 Task: Sort the products in the category "Lager" by best match.
Action: Mouse moved to (753, 245)
Screenshot: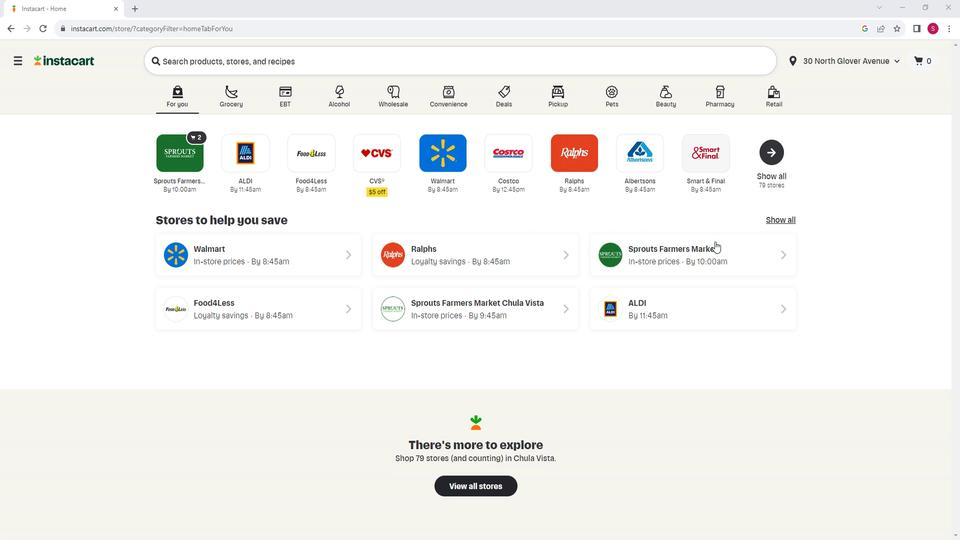 
Action: Mouse pressed left at (753, 245)
Screenshot: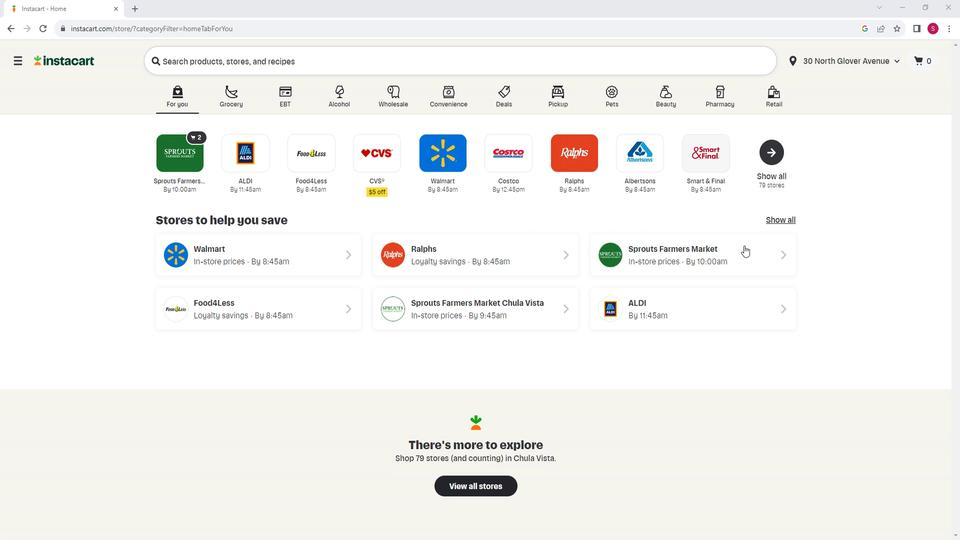 
Action: Mouse moved to (98, 367)
Screenshot: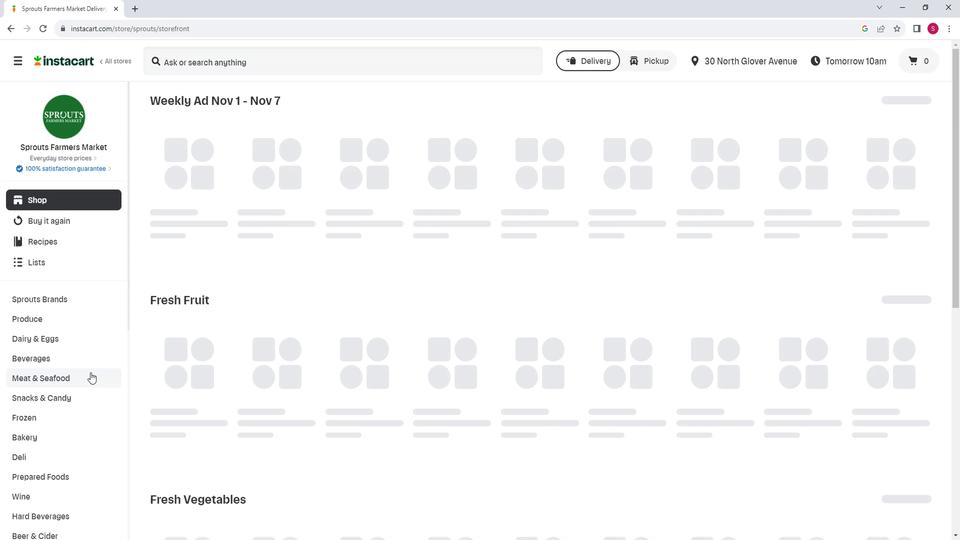 
Action: Mouse scrolled (98, 366) with delta (0, 0)
Screenshot: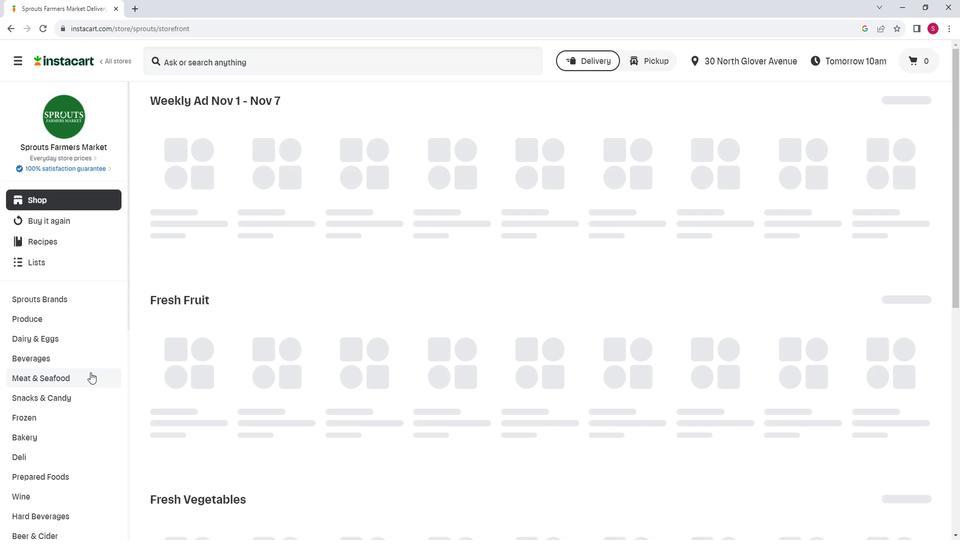 
Action: Mouse scrolled (98, 366) with delta (0, 0)
Screenshot: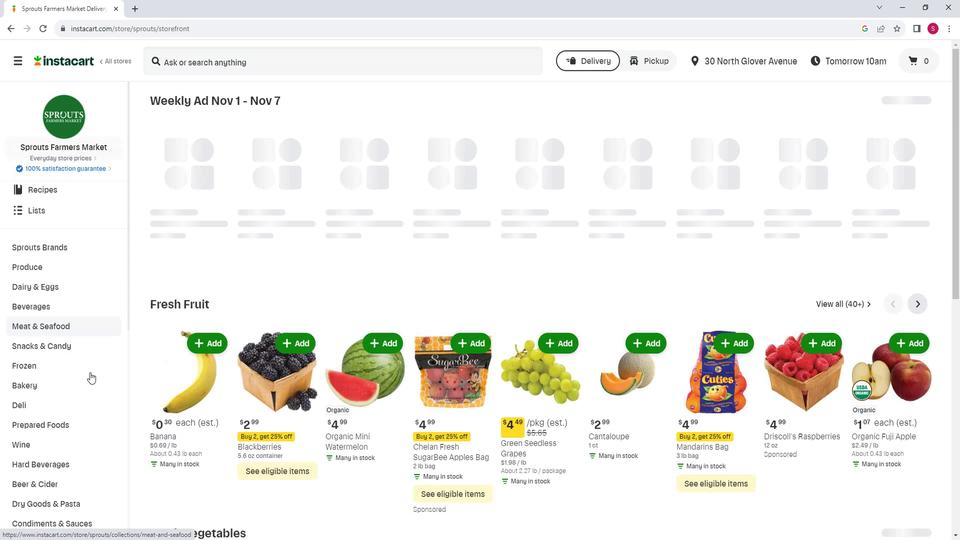 
Action: Mouse moved to (75, 420)
Screenshot: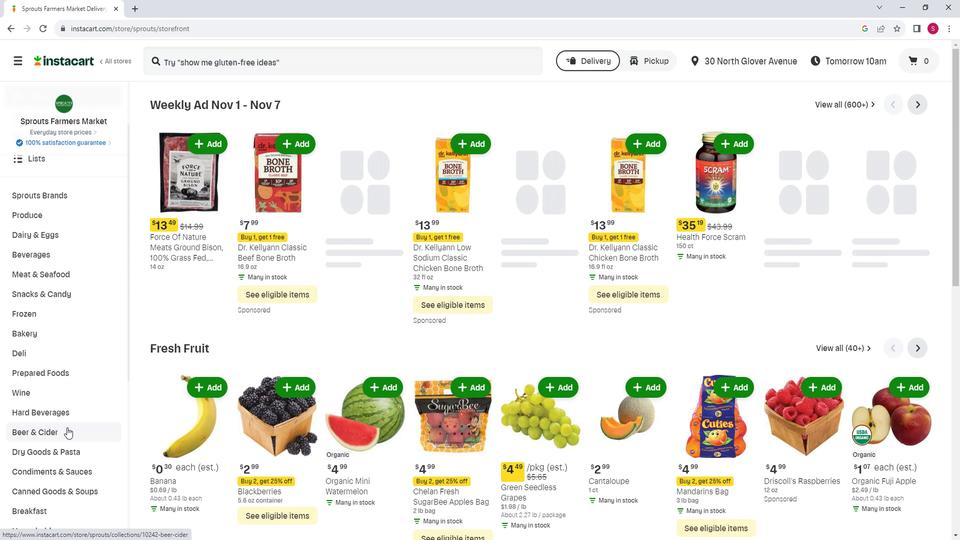 
Action: Mouse scrolled (75, 419) with delta (0, 0)
Screenshot: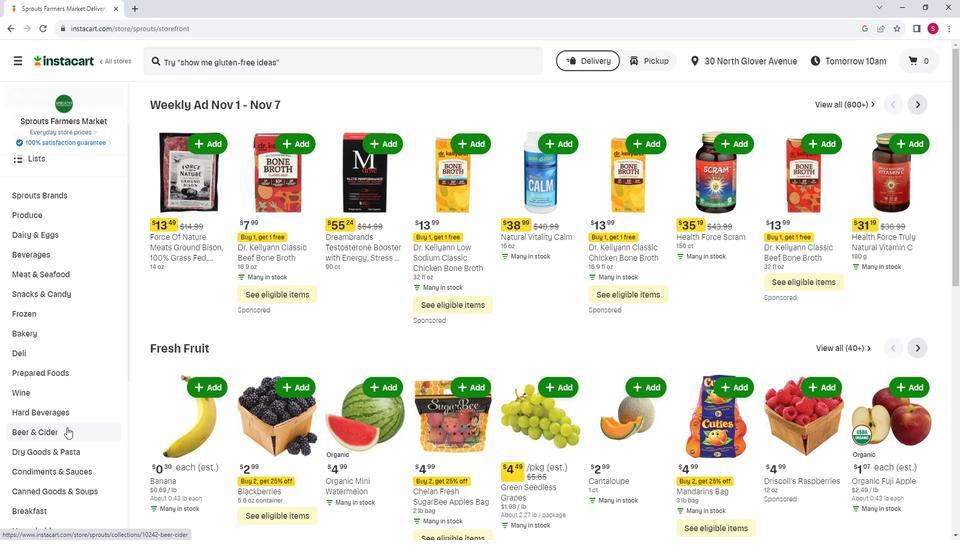 
Action: Mouse moved to (82, 372)
Screenshot: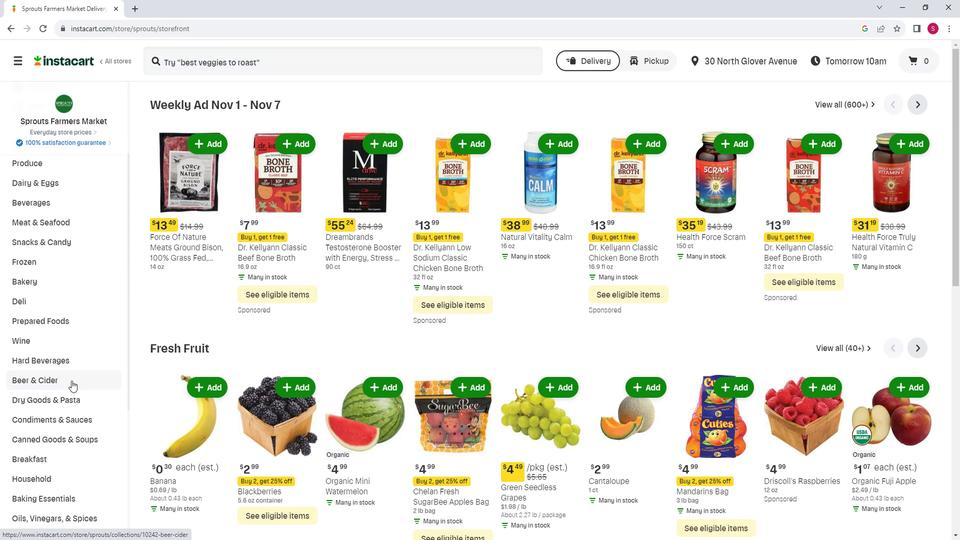 
Action: Mouse pressed left at (82, 372)
Screenshot: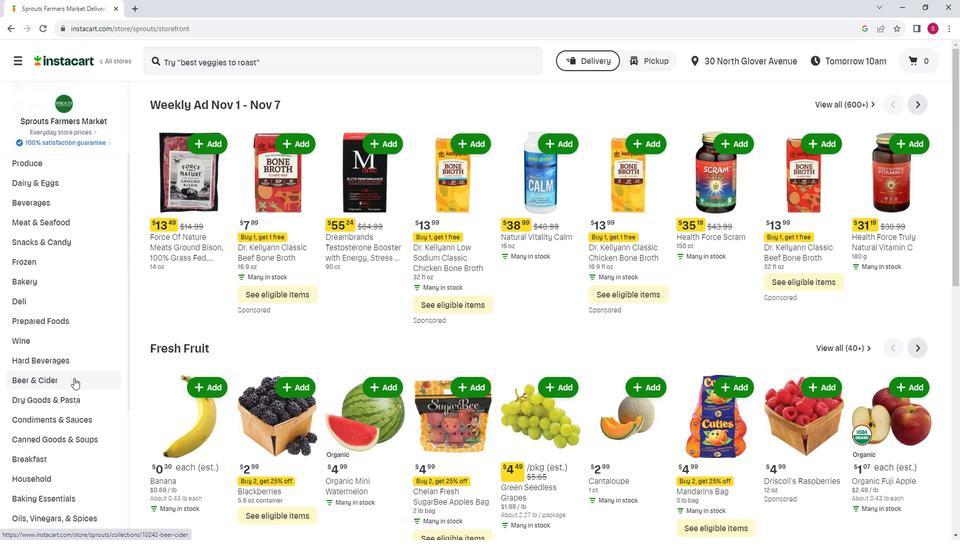 
Action: Mouse moved to (316, 134)
Screenshot: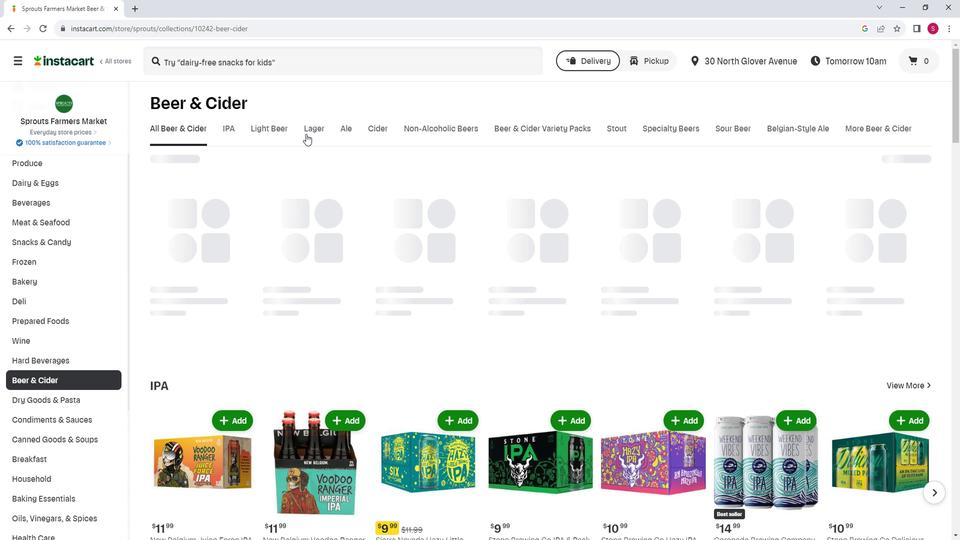 
Action: Mouse pressed left at (316, 134)
Screenshot: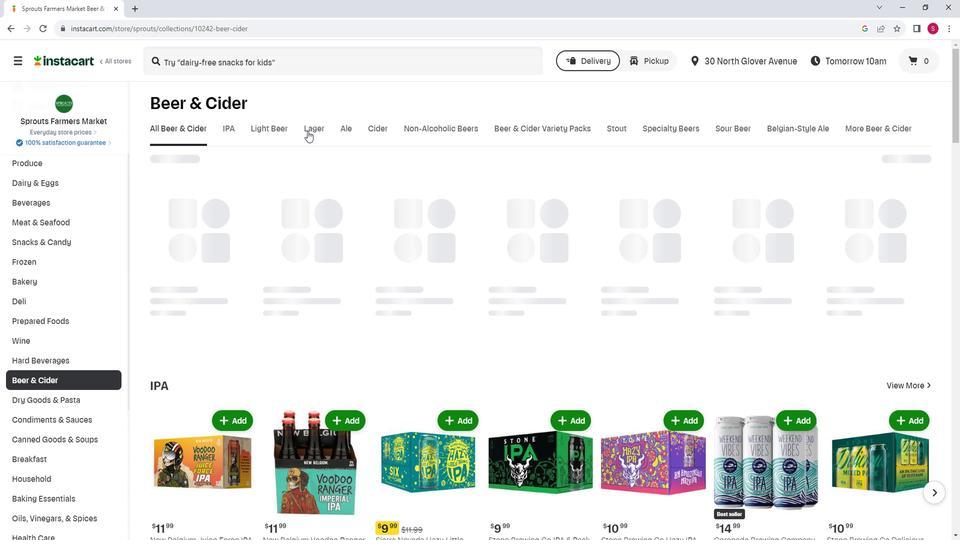 
Action: Mouse moved to (941, 174)
Screenshot: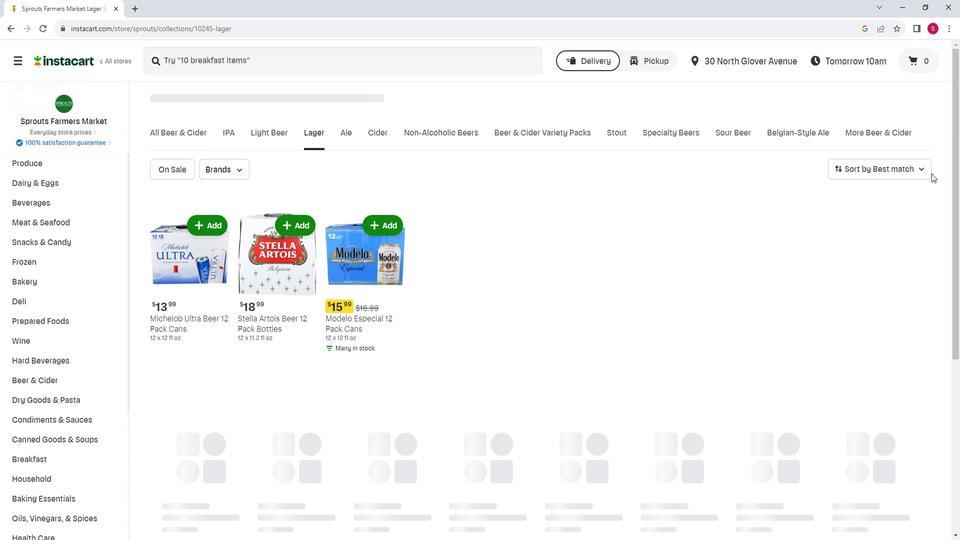 
Action: Mouse pressed left at (941, 174)
Screenshot: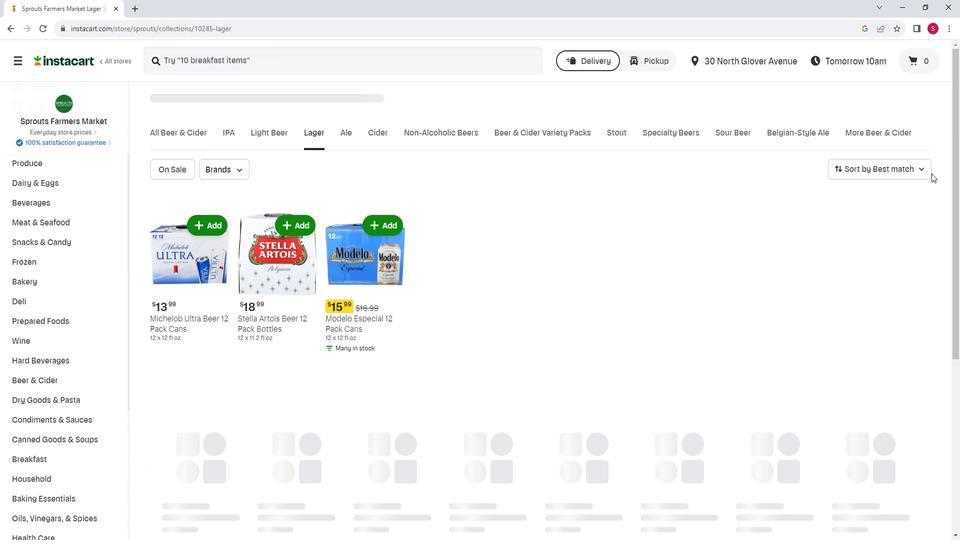 
Action: Mouse moved to (934, 172)
Screenshot: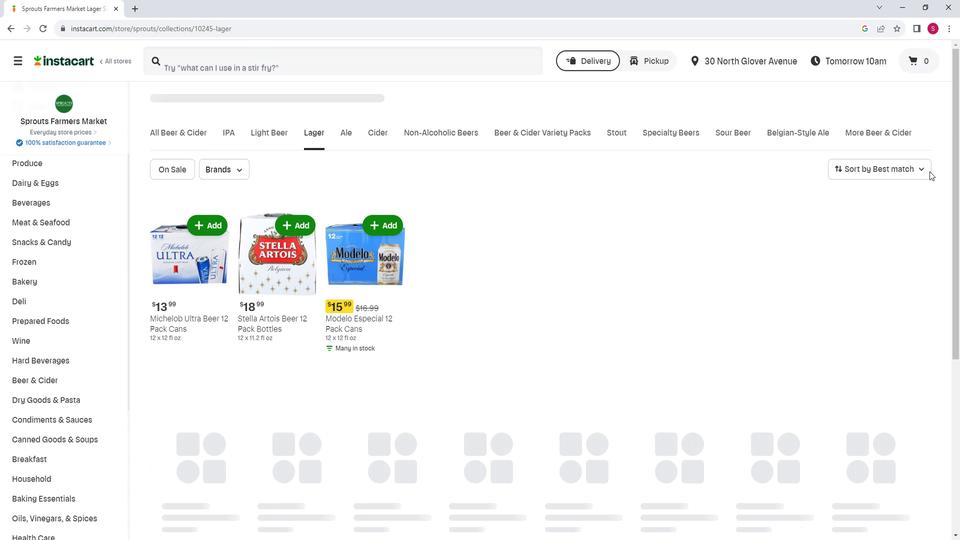 
Action: Mouse pressed left at (934, 172)
Screenshot: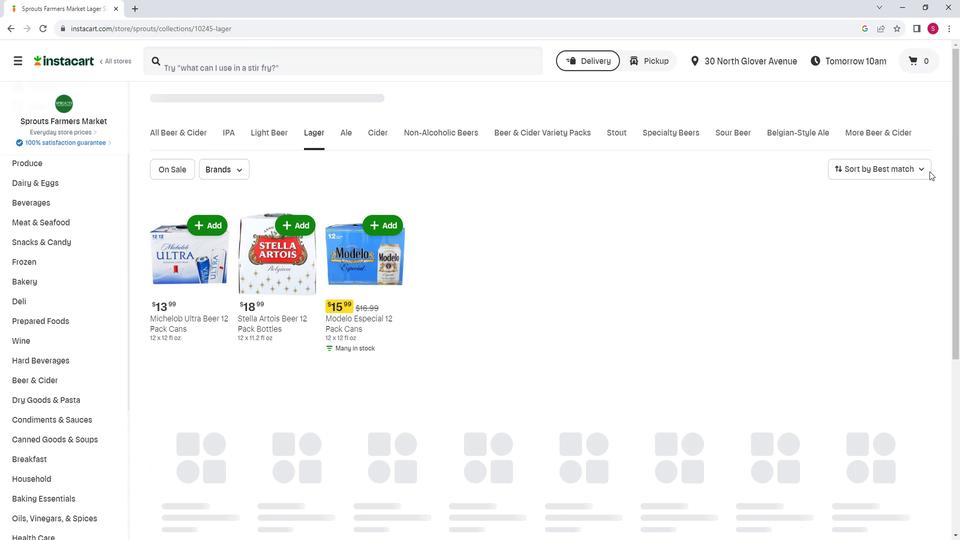 
Action: Mouse moved to (903, 195)
Screenshot: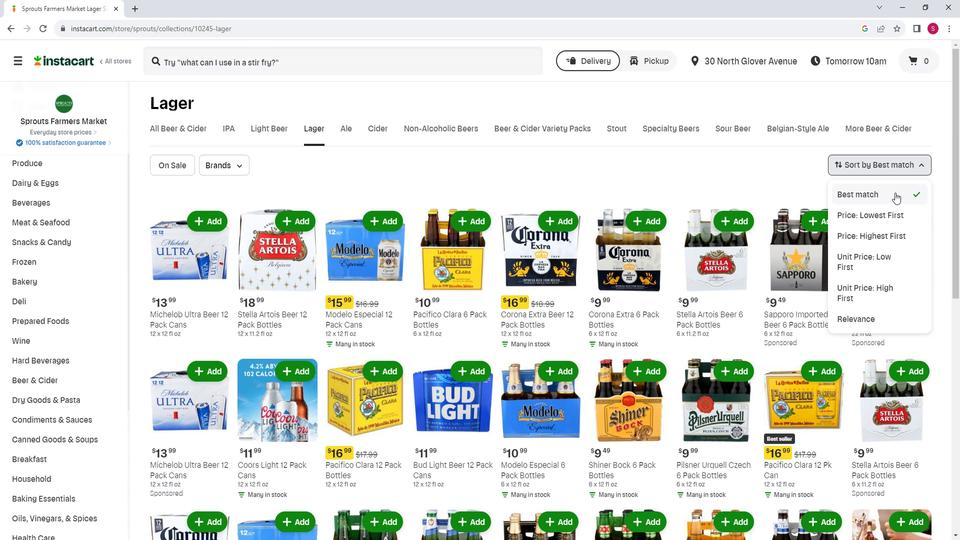 
Action: Mouse pressed left at (903, 195)
Screenshot: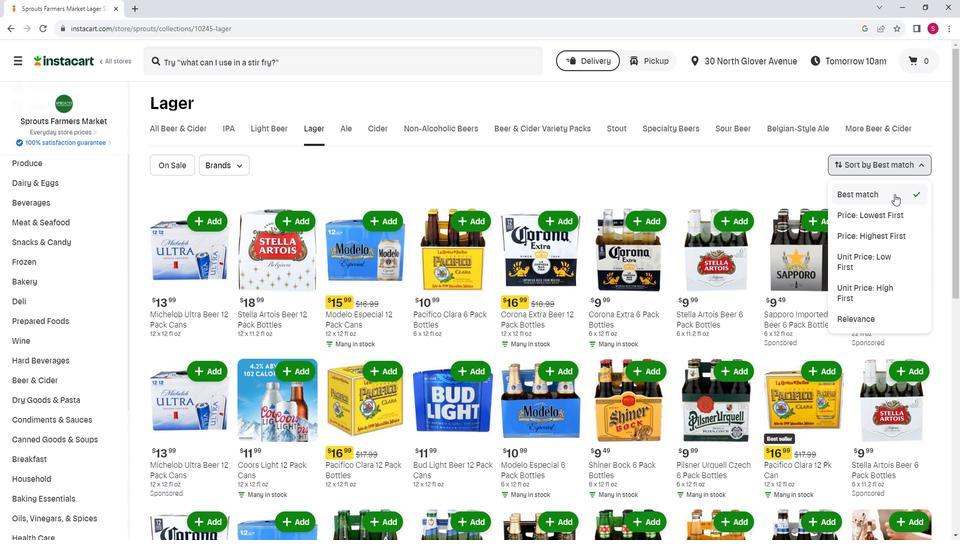 
Action: Mouse moved to (573, 203)
Screenshot: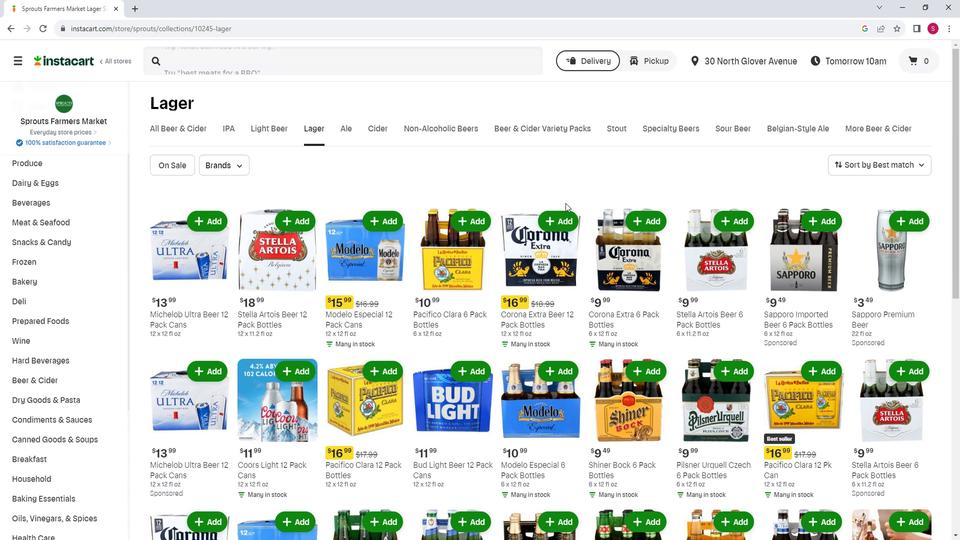 
Action: Mouse scrolled (573, 202) with delta (0, 0)
Screenshot: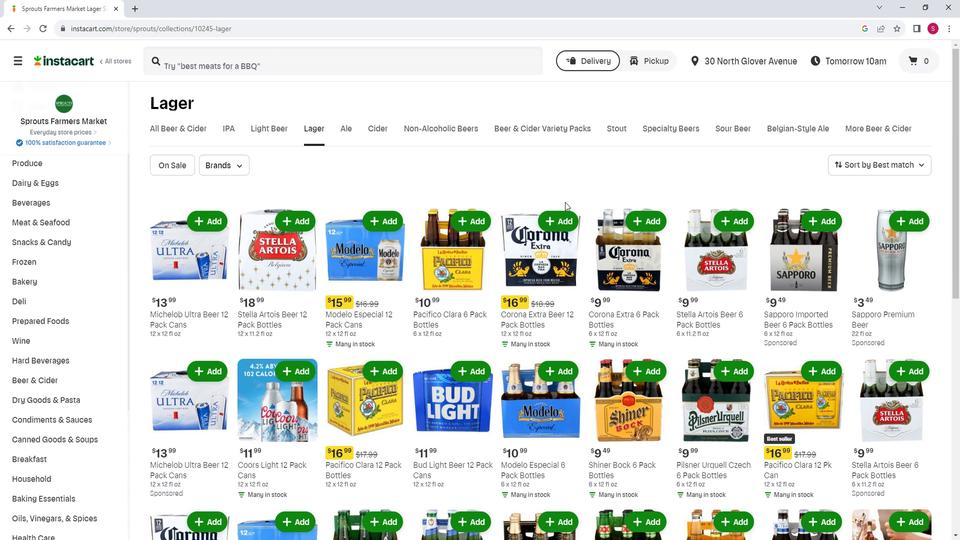 
Action: Mouse moved to (573, 202)
Screenshot: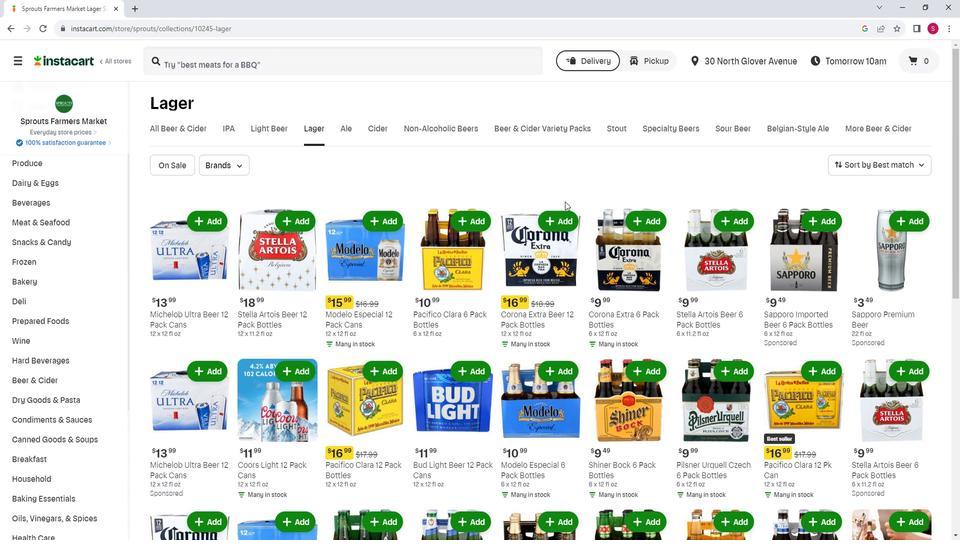 
Action: Mouse scrolled (573, 201) with delta (0, 0)
Screenshot: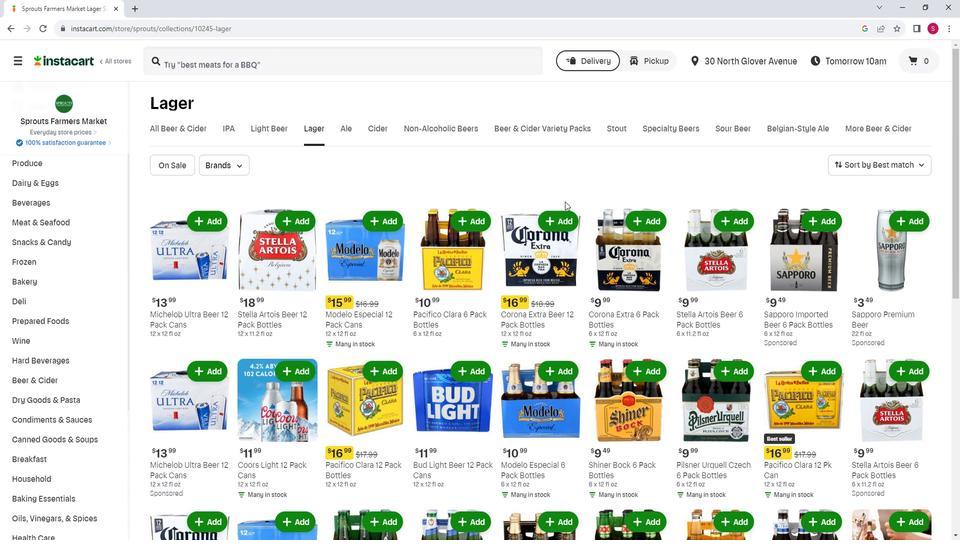 
Action: Mouse moved to (574, 201)
Screenshot: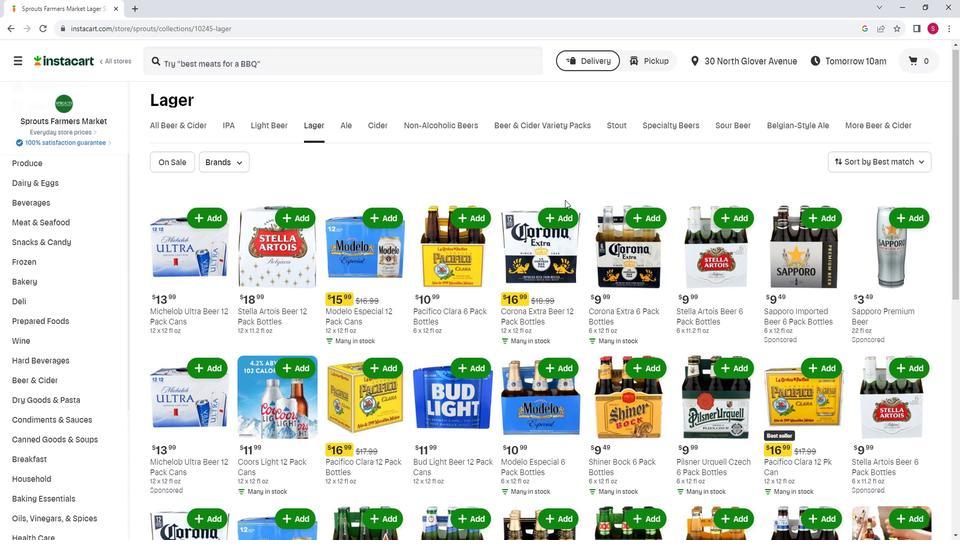
Action: Mouse scrolled (574, 200) with delta (0, 0)
Screenshot: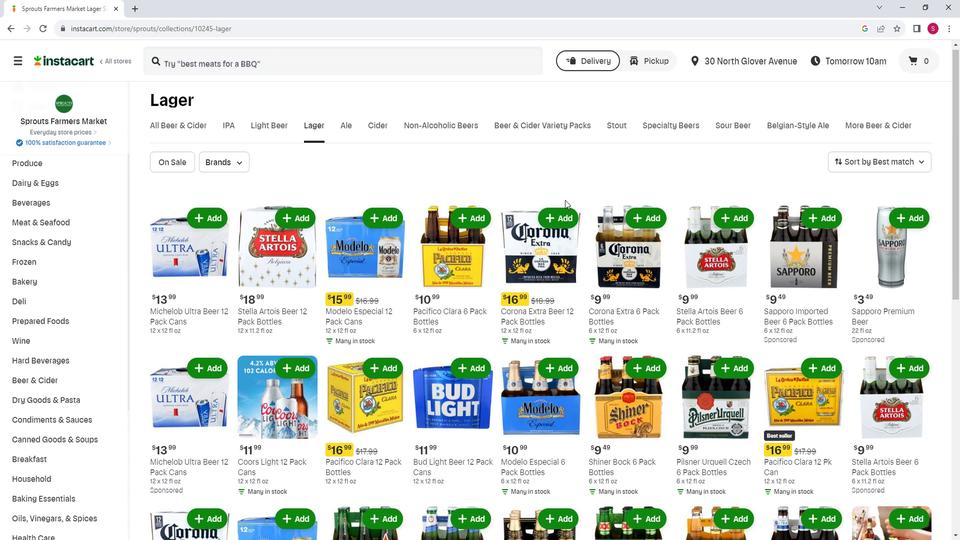 
Action: Mouse moved to (575, 200)
Screenshot: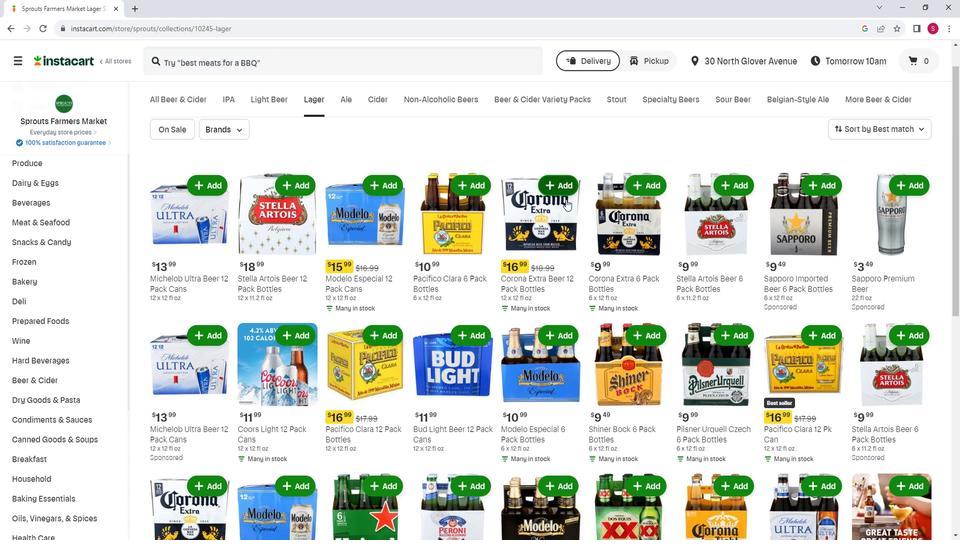 
Action: Mouse scrolled (575, 200) with delta (0, 0)
Screenshot: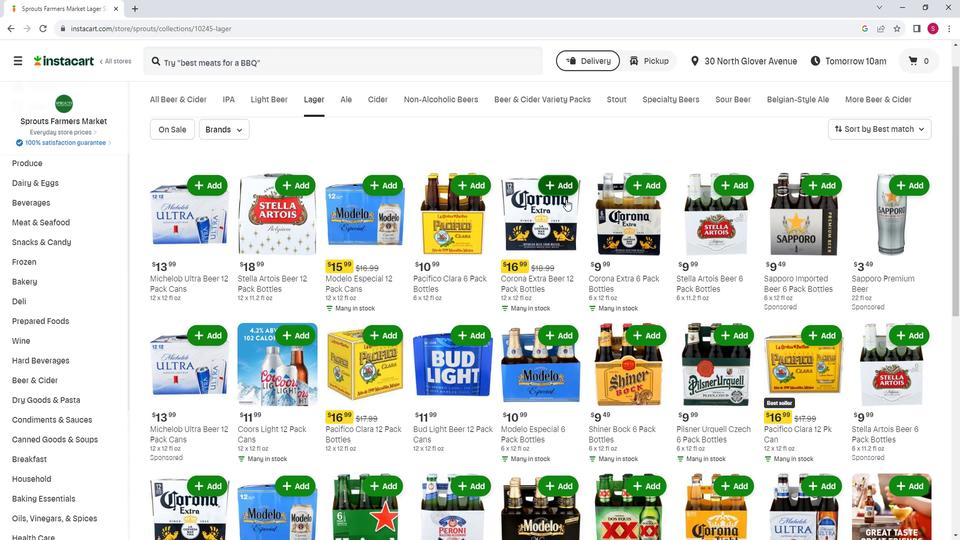 
Action: Mouse scrolled (575, 200) with delta (0, 0)
Screenshot: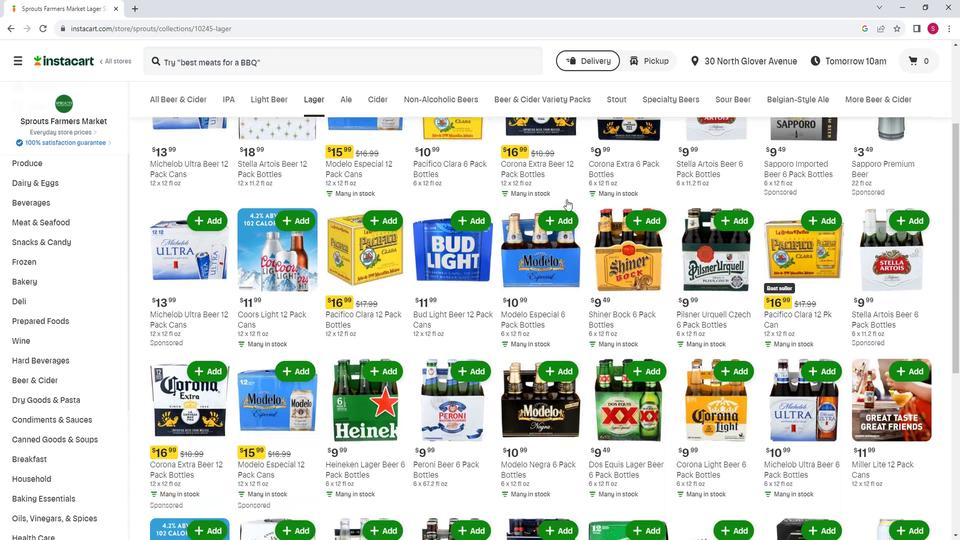 
Action: Mouse scrolled (575, 200) with delta (0, 0)
Screenshot: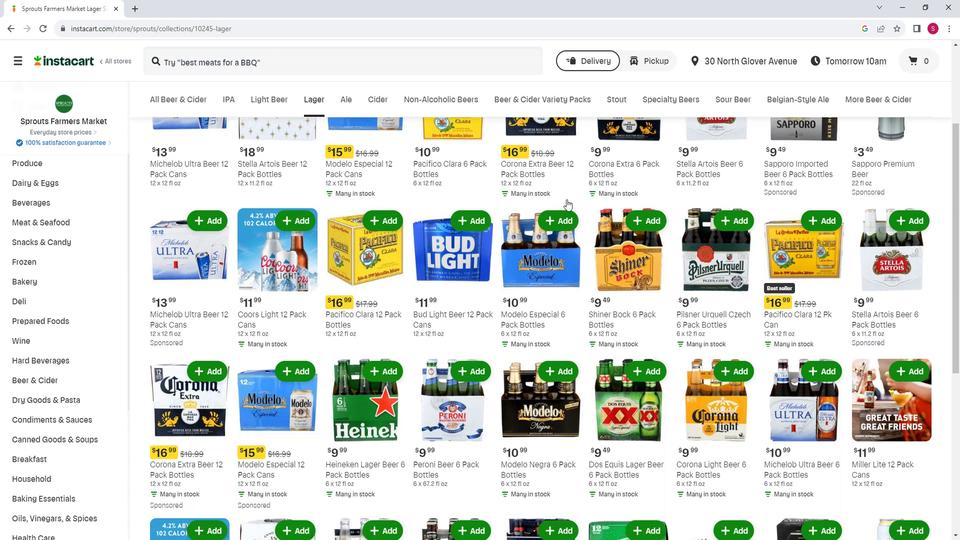 
Action: Mouse scrolled (575, 200) with delta (0, 0)
Screenshot: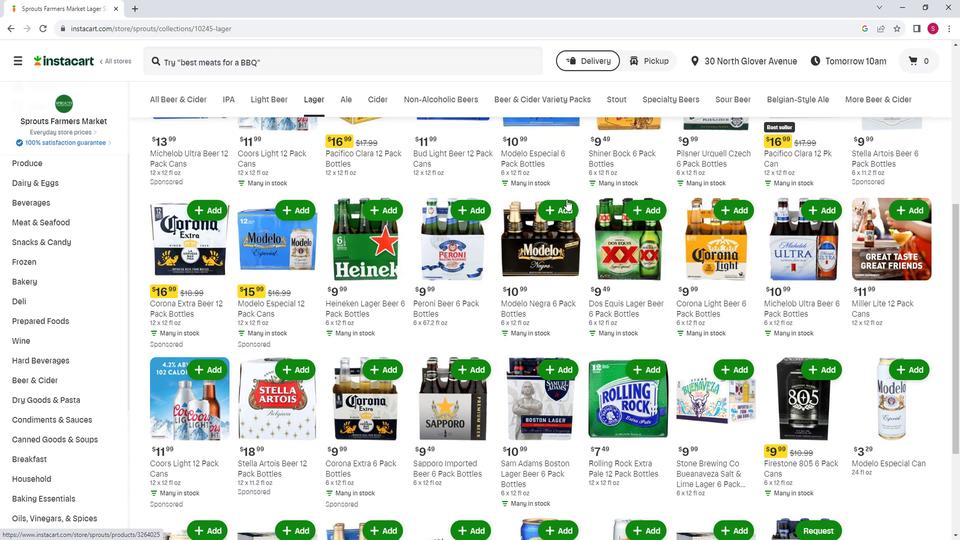 
Action: Mouse scrolled (575, 200) with delta (0, 0)
Screenshot: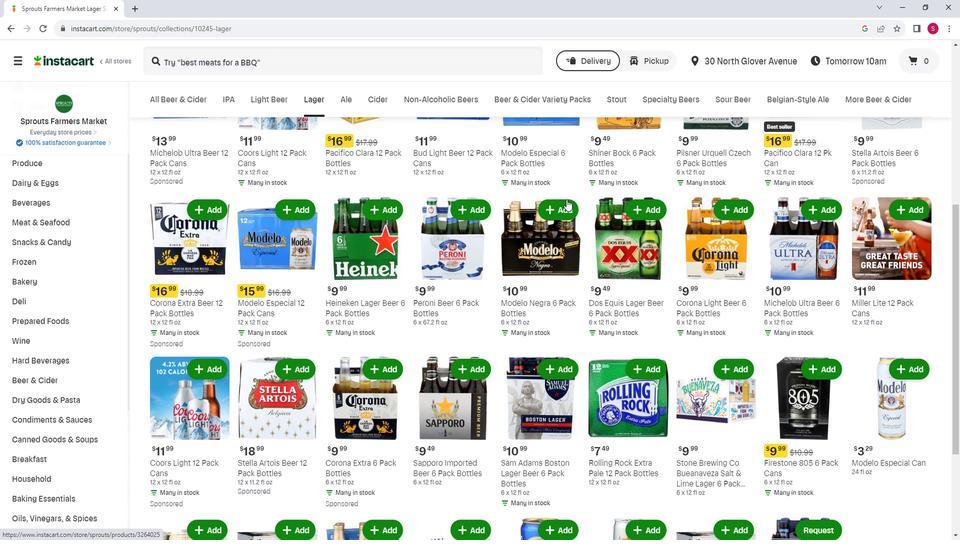 
Action: Mouse moved to (575, 200)
Screenshot: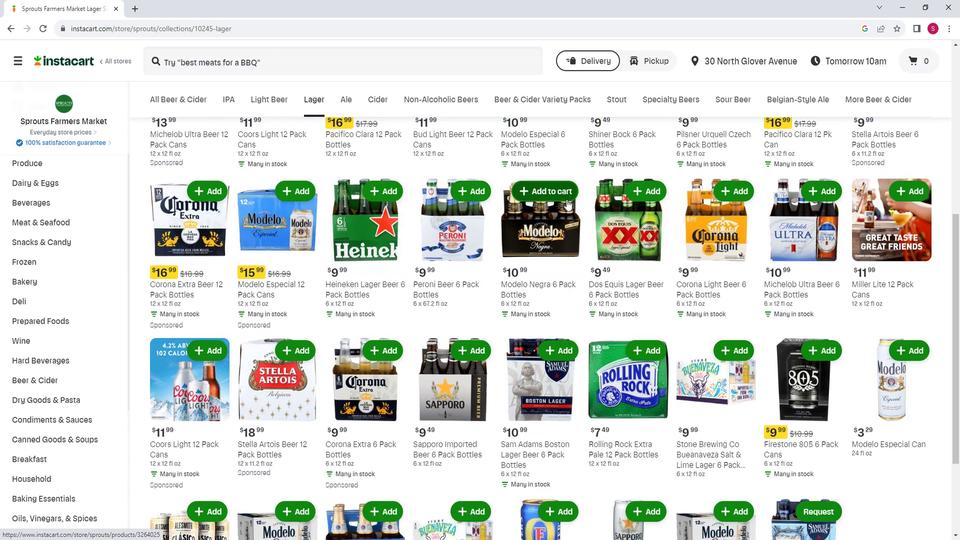 
Action: Mouse scrolled (575, 200) with delta (0, 0)
Screenshot: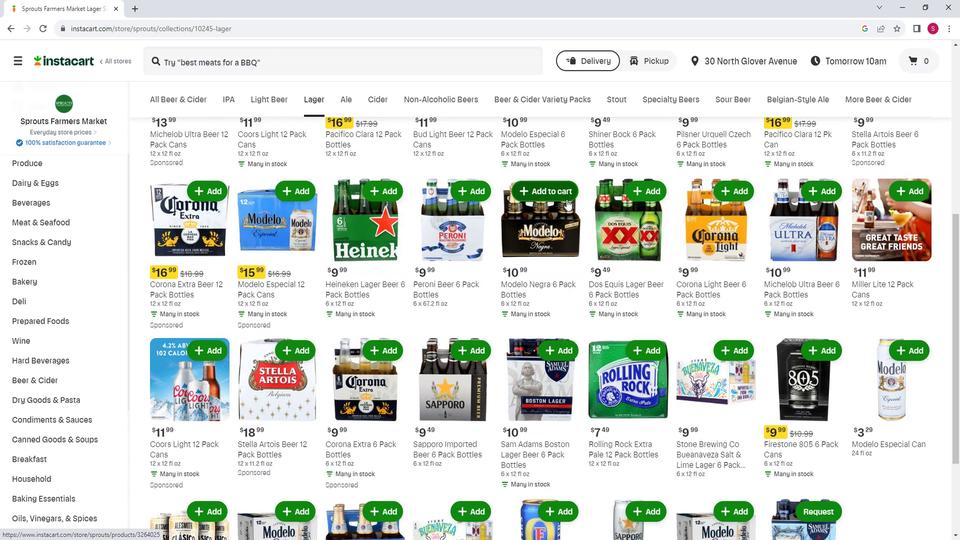 
Action: Mouse scrolled (575, 200) with delta (0, 0)
Screenshot: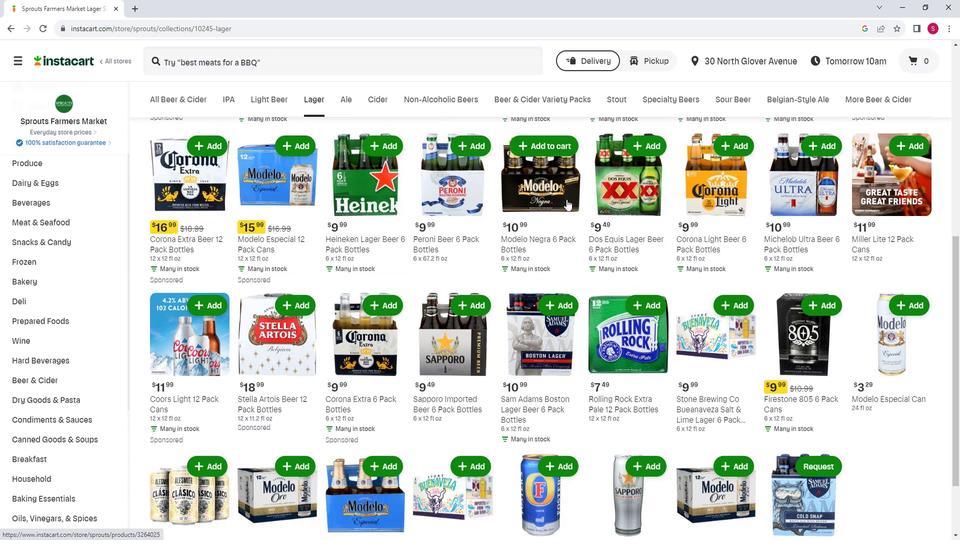 
Action: Mouse moved to (576, 200)
Screenshot: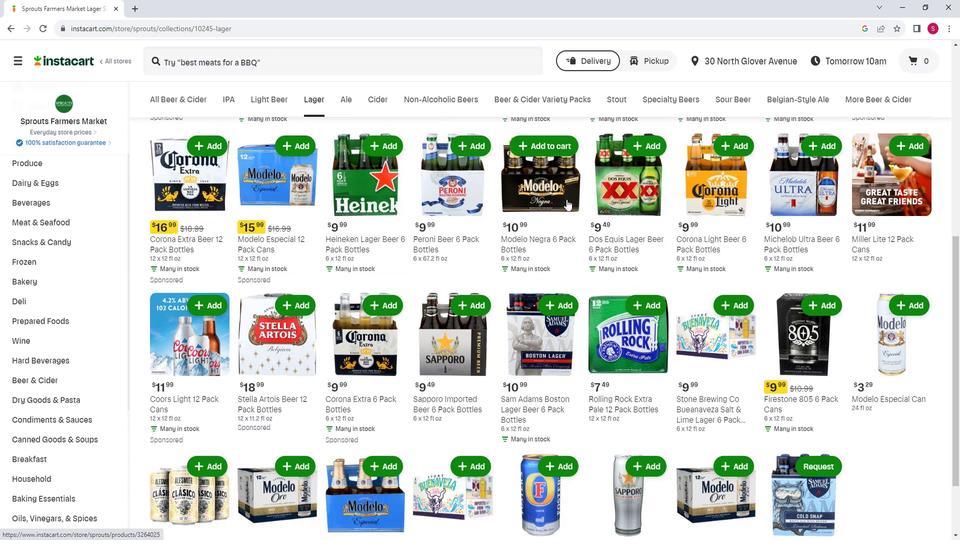
Action: Mouse scrolled (576, 200) with delta (0, 0)
Screenshot: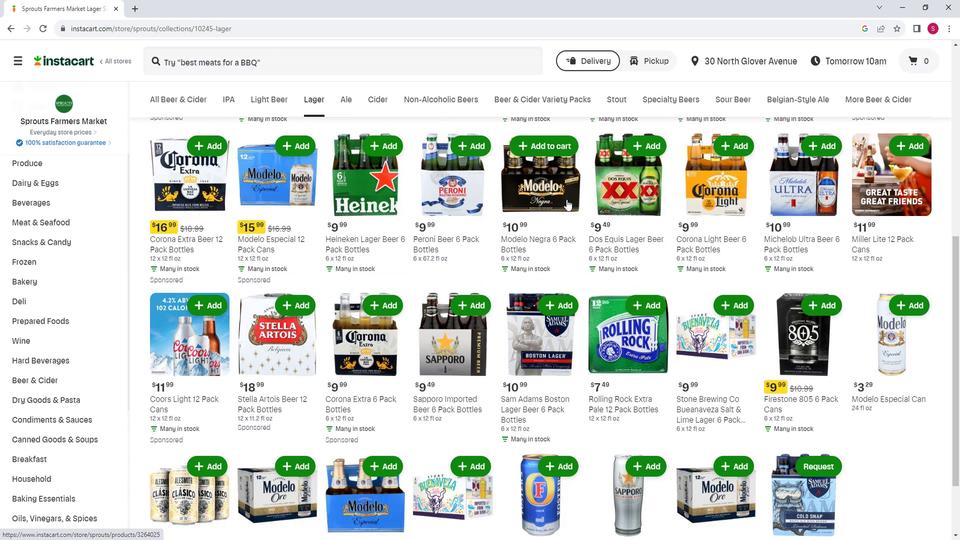 
Action: Mouse moved to (576, 201)
Screenshot: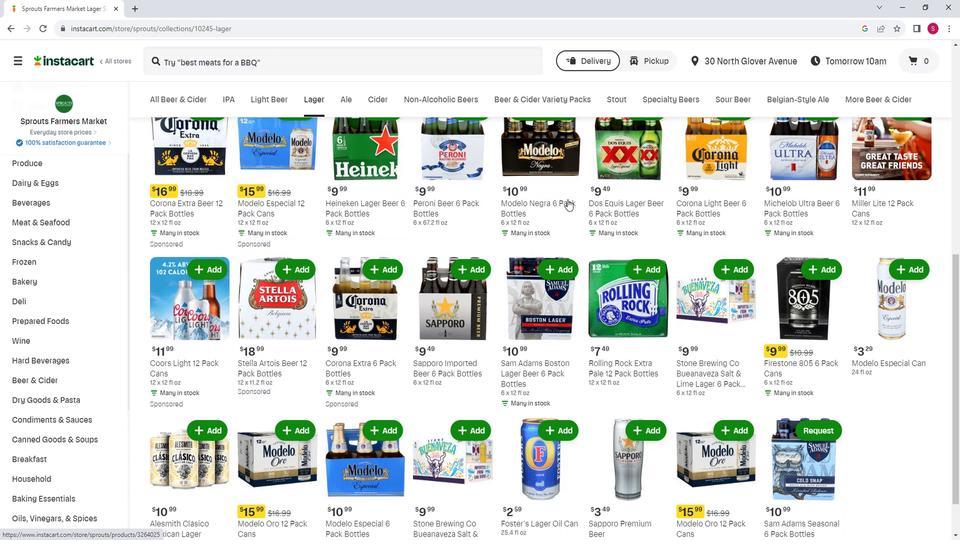 
Action: Mouse scrolled (576, 201) with delta (0, 0)
Screenshot: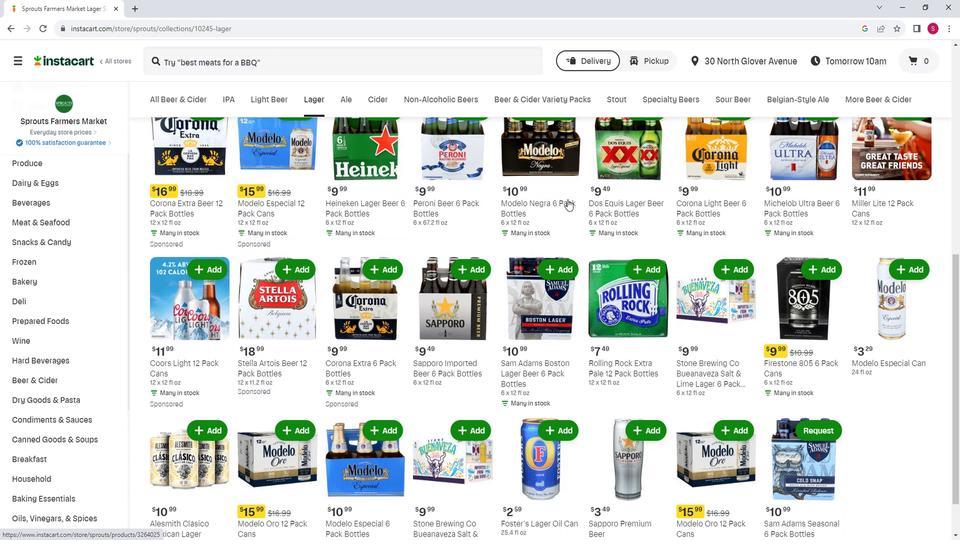 
Action: Mouse moved to (578, 209)
Screenshot: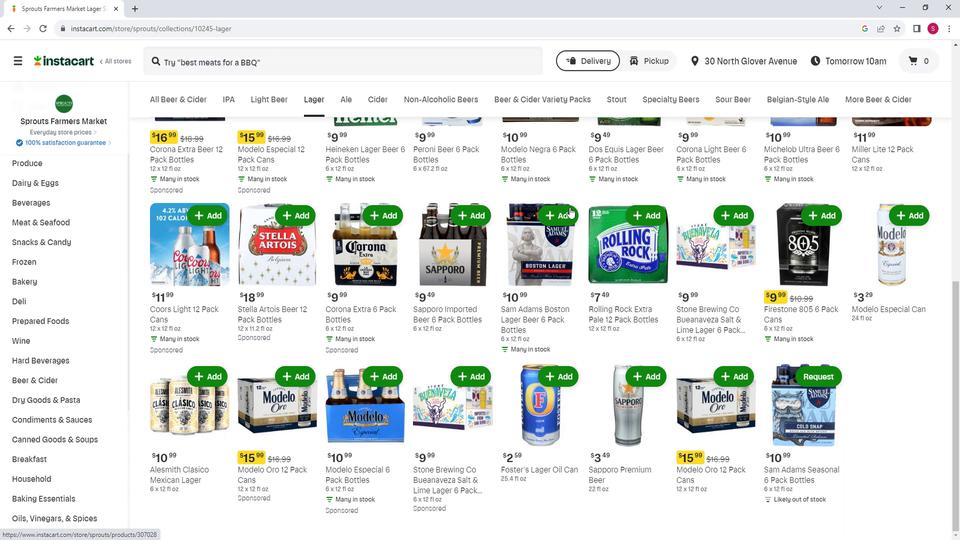 
Action: Mouse scrolled (578, 209) with delta (0, 0)
Screenshot: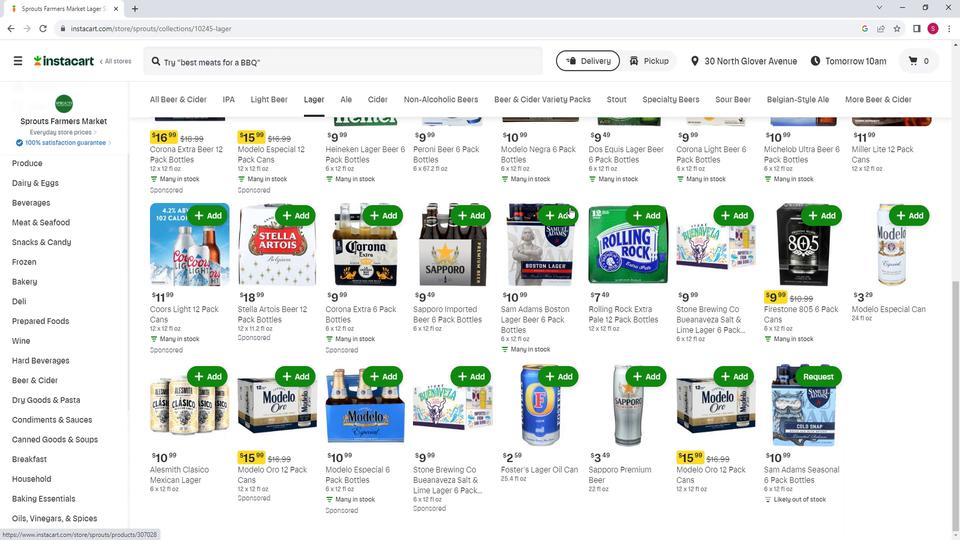 
Action: Mouse moved to (578, 211)
Screenshot: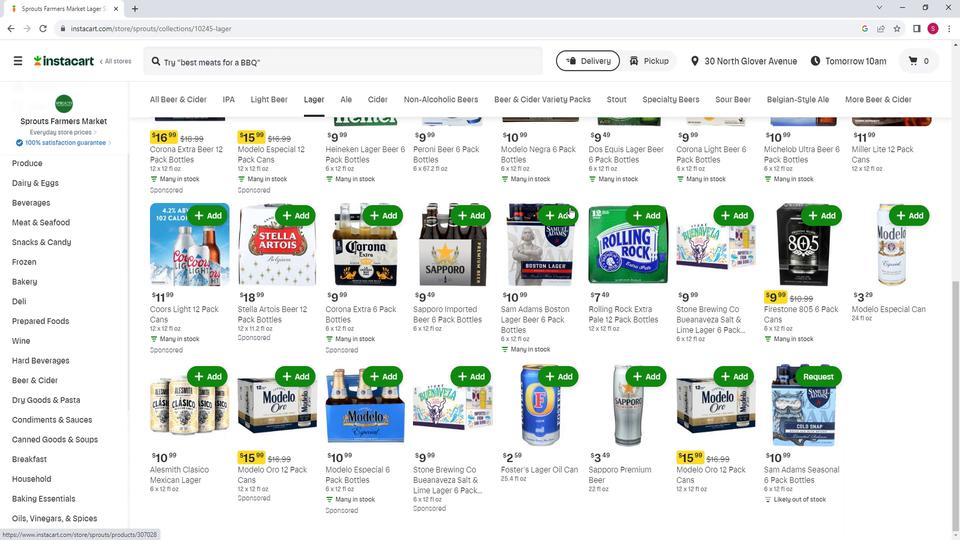 
Action: Mouse scrolled (578, 210) with delta (0, 0)
Screenshot: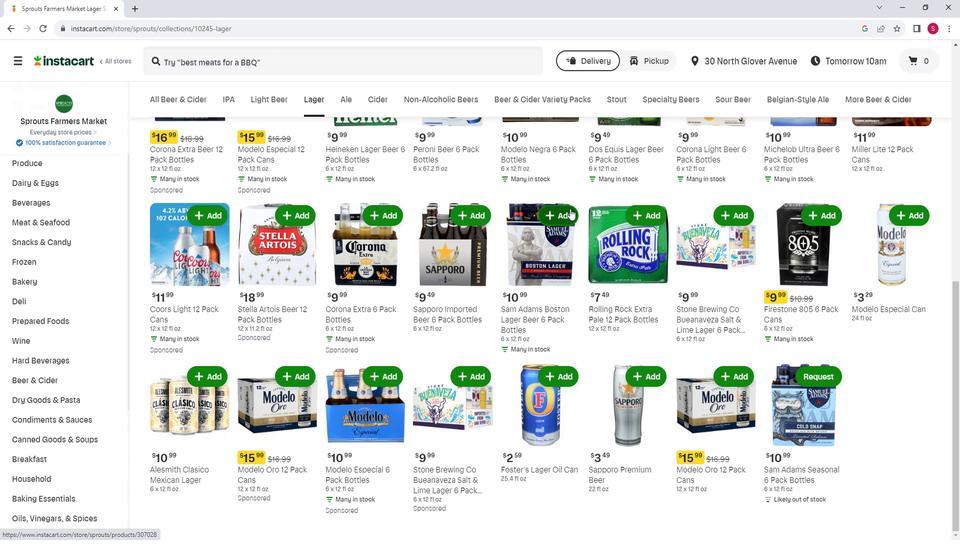 
Action: Mouse moved to (578, 212)
Screenshot: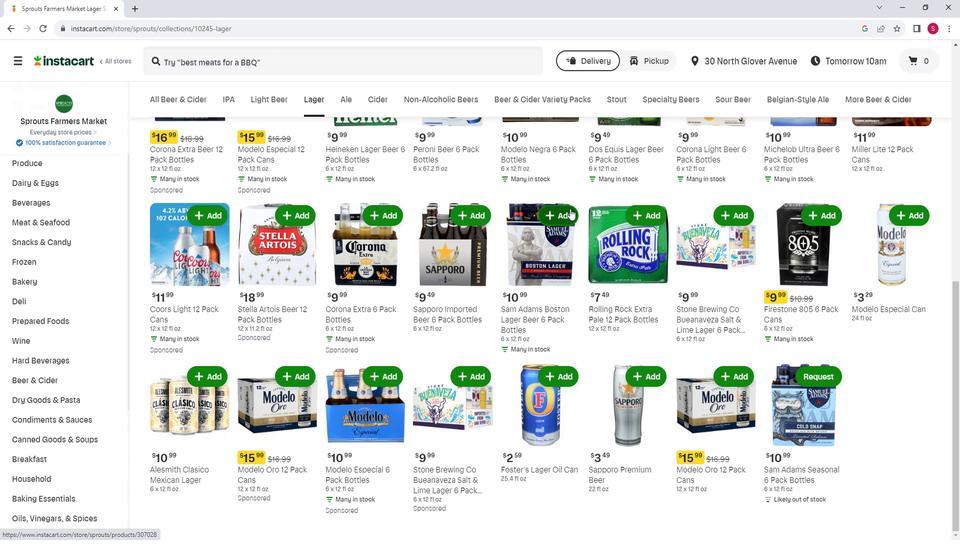
Action: Mouse scrolled (578, 211) with delta (0, 0)
Screenshot: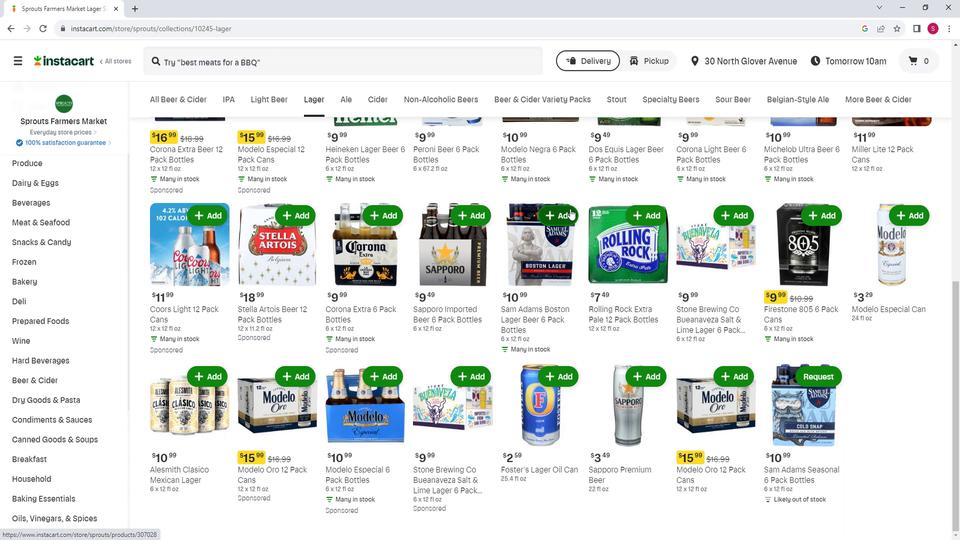 
Action: Mouse moved to (578, 215)
Screenshot: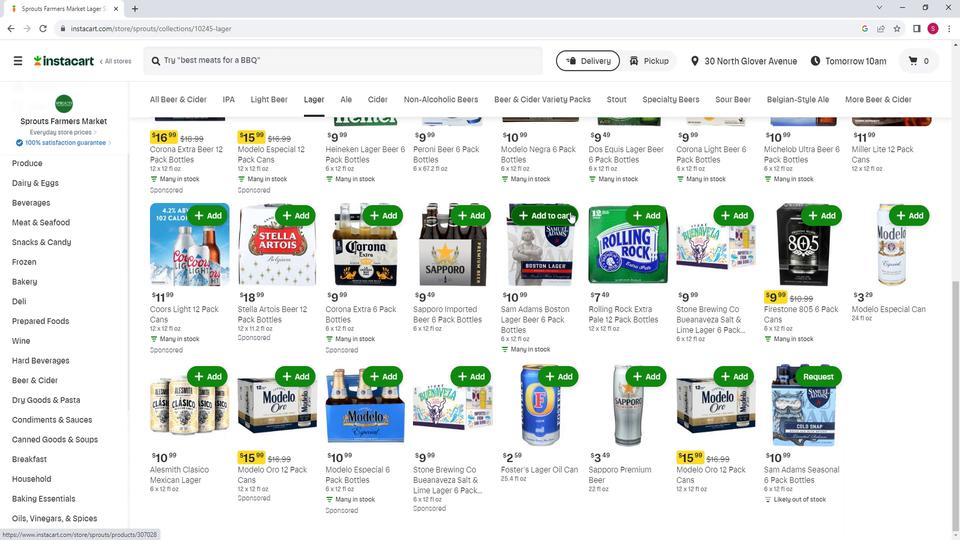 
Action: Mouse scrolled (578, 215) with delta (0, 0)
Screenshot: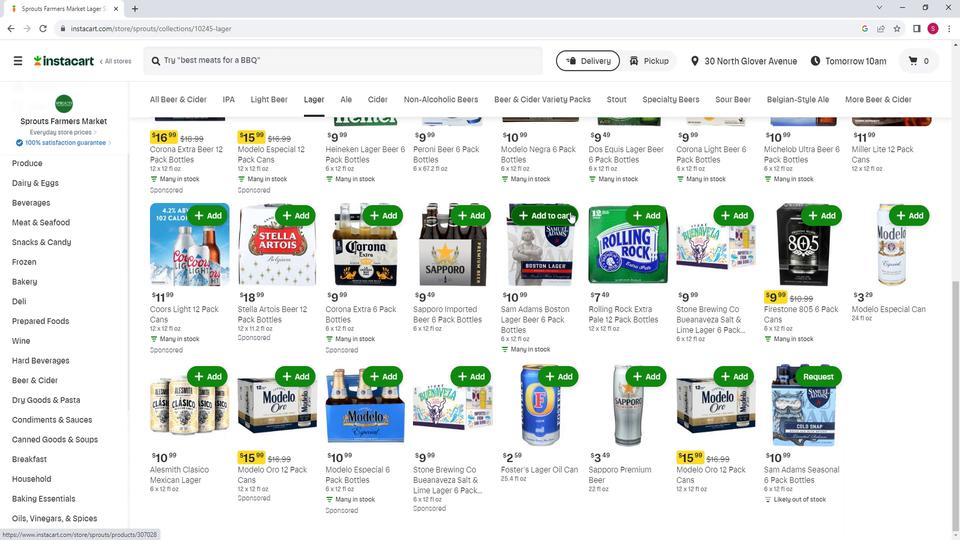 
Action: Mouse moved to (517, 262)
Screenshot: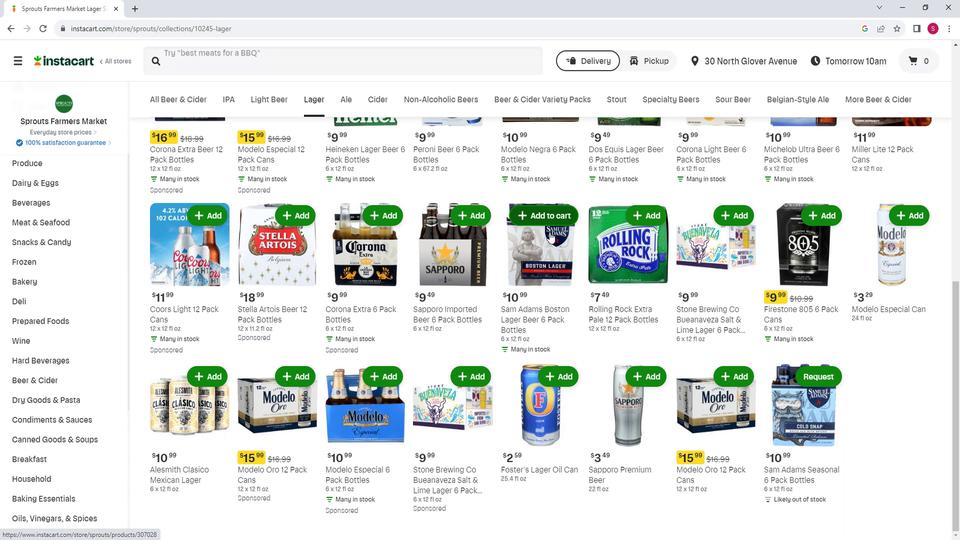 
